 Task: Search for emails sent in the last year in the current folder.
Action: Mouse moved to (268, 6)
Screenshot: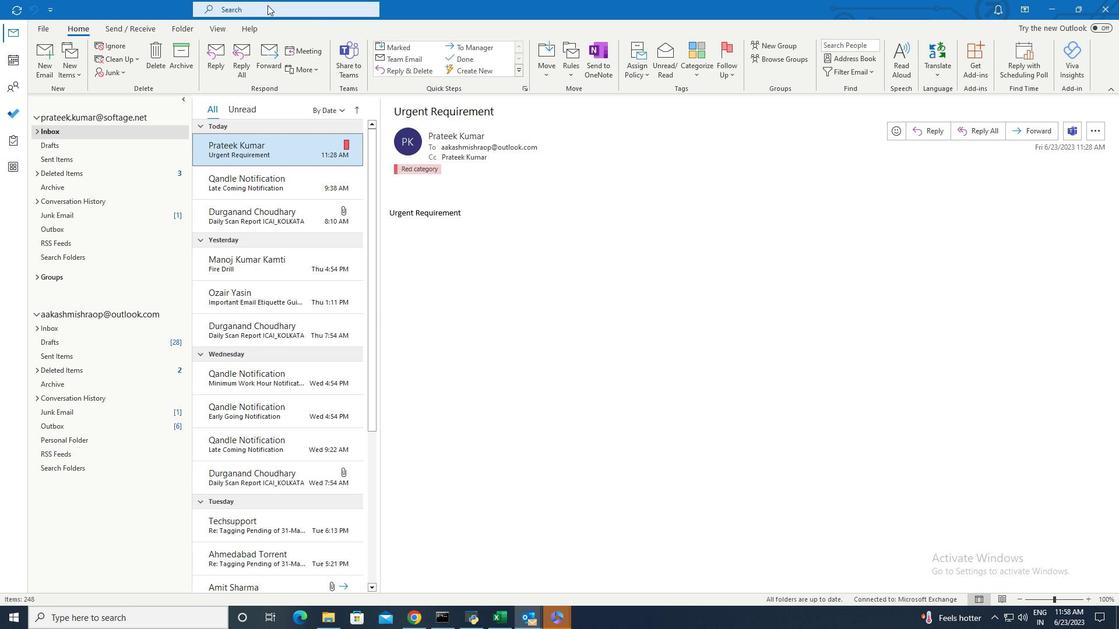 
Action: Mouse pressed left at (268, 6)
Screenshot: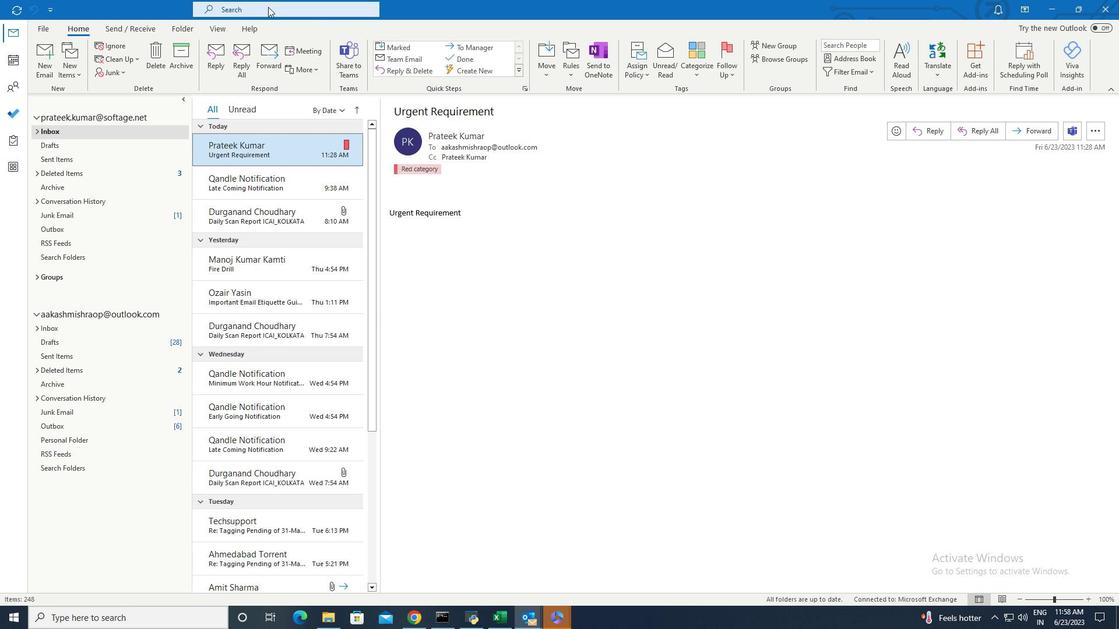 
Action: Mouse moved to (459, 9)
Screenshot: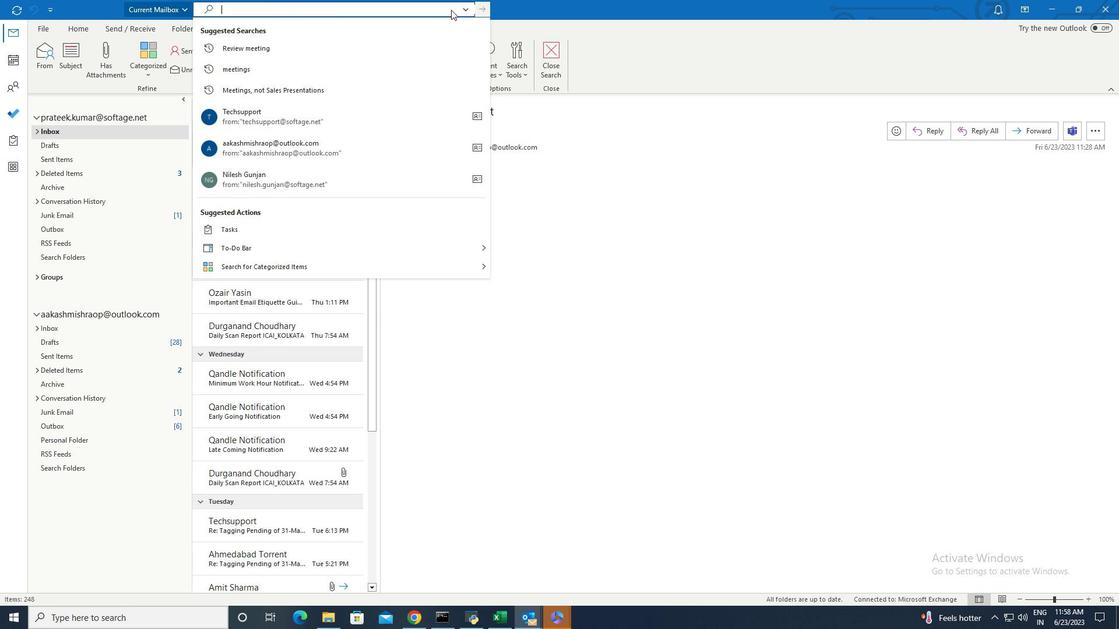 
Action: Mouse pressed left at (459, 9)
Screenshot: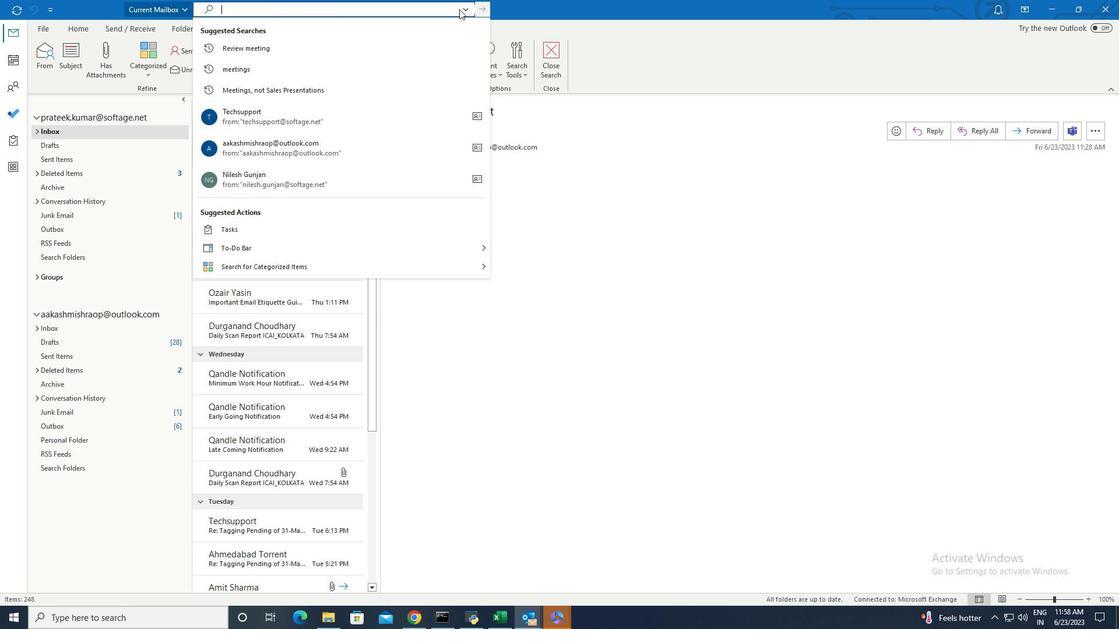 
Action: Mouse moved to (466, 7)
Screenshot: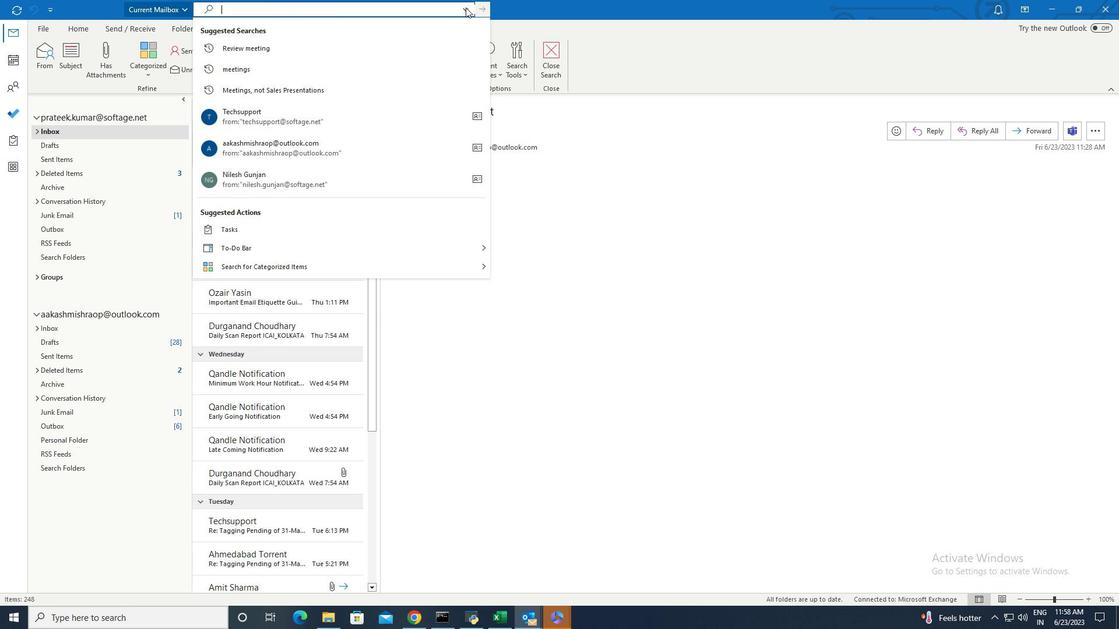 
Action: Mouse pressed left at (466, 7)
Screenshot: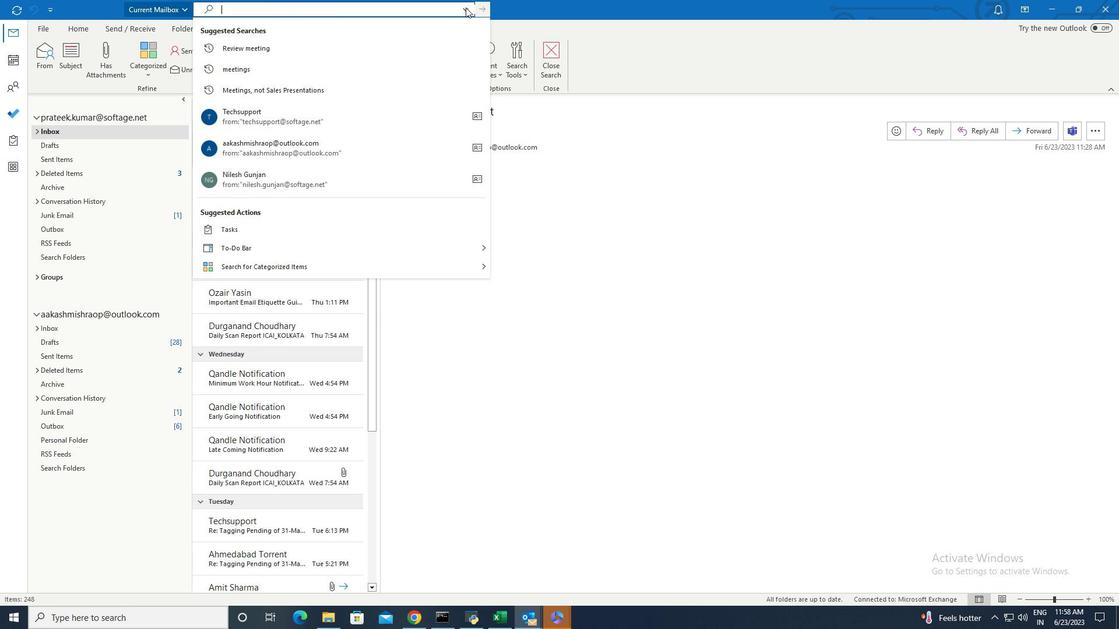 
Action: Mouse moved to (348, 28)
Screenshot: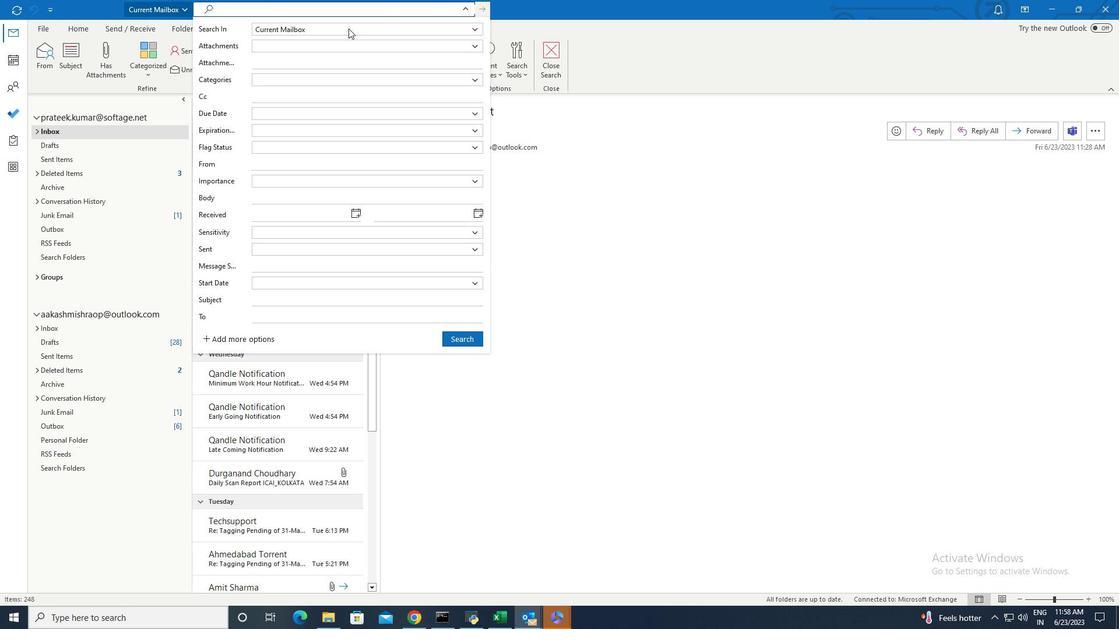 
Action: Mouse pressed left at (348, 28)
Screenshot: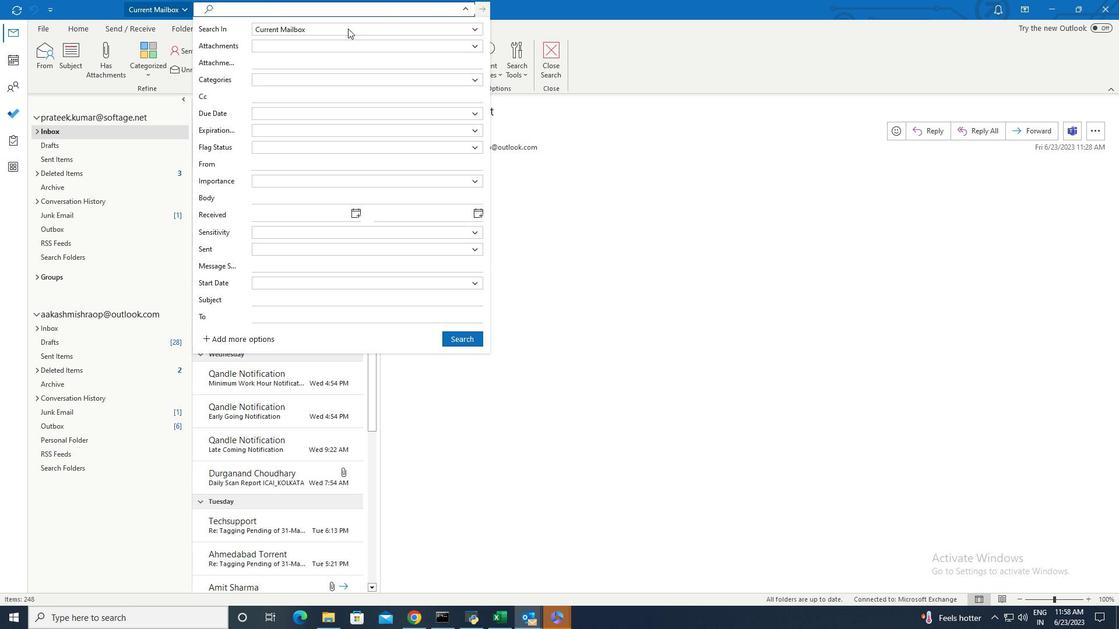 
Action: Mouse moved to (299, 40)
Screenshot: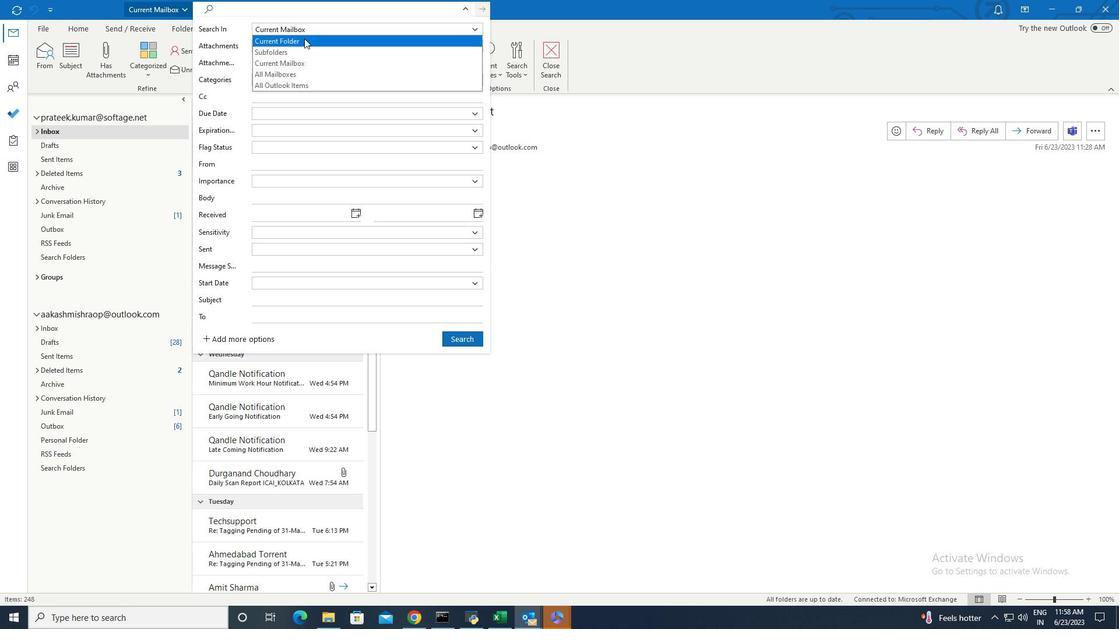 
Action: Mouse pressed left at (299, 40)
Screenshot: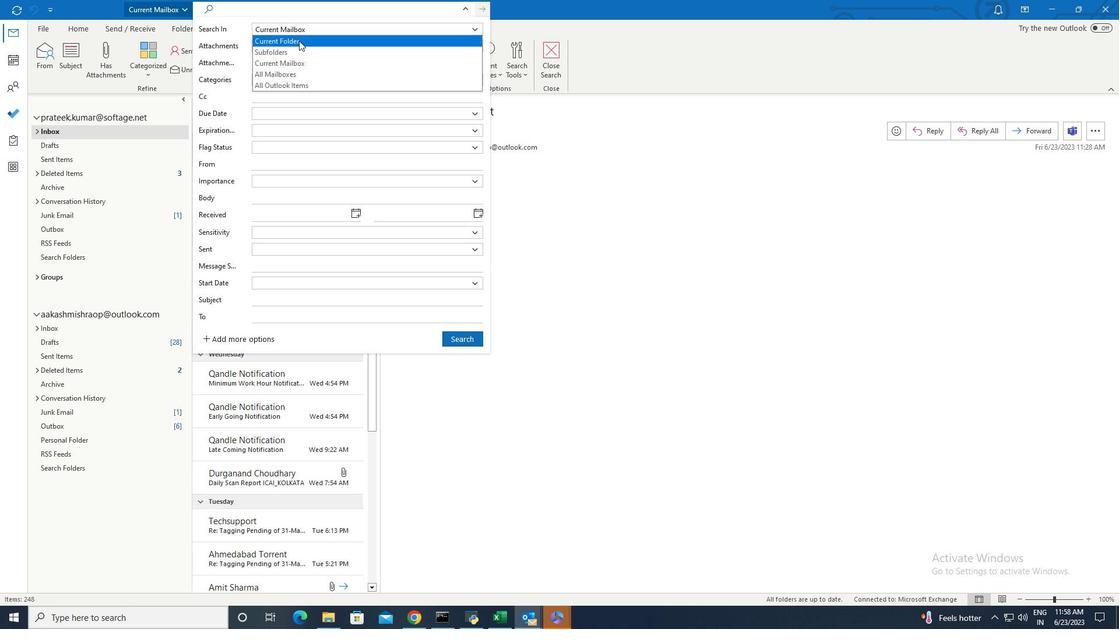 
Action: Mouse moved to (468, 9)
Screenshot: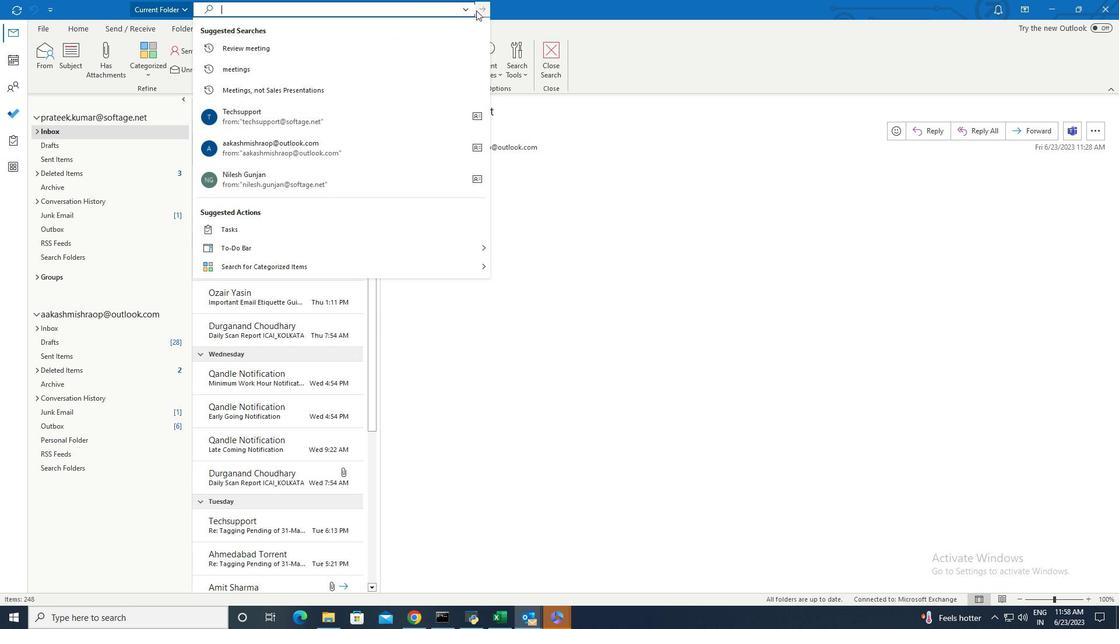 
Action: Mouse pressed left at (468, 9)
Screenshot: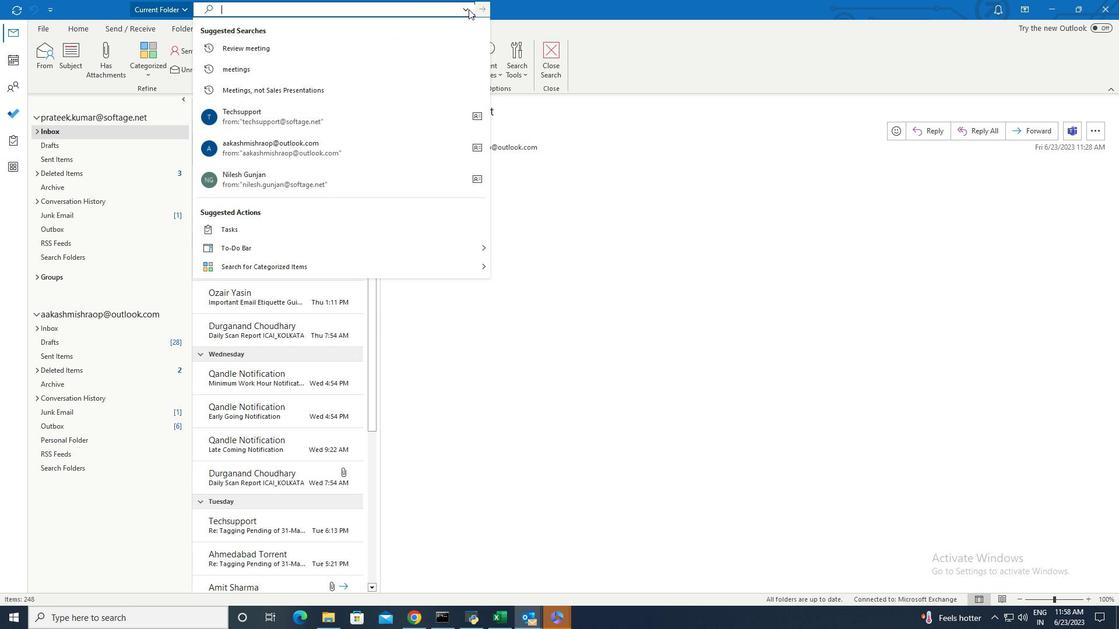 
Action: Mouse moved to (286, 247)
Screenshot: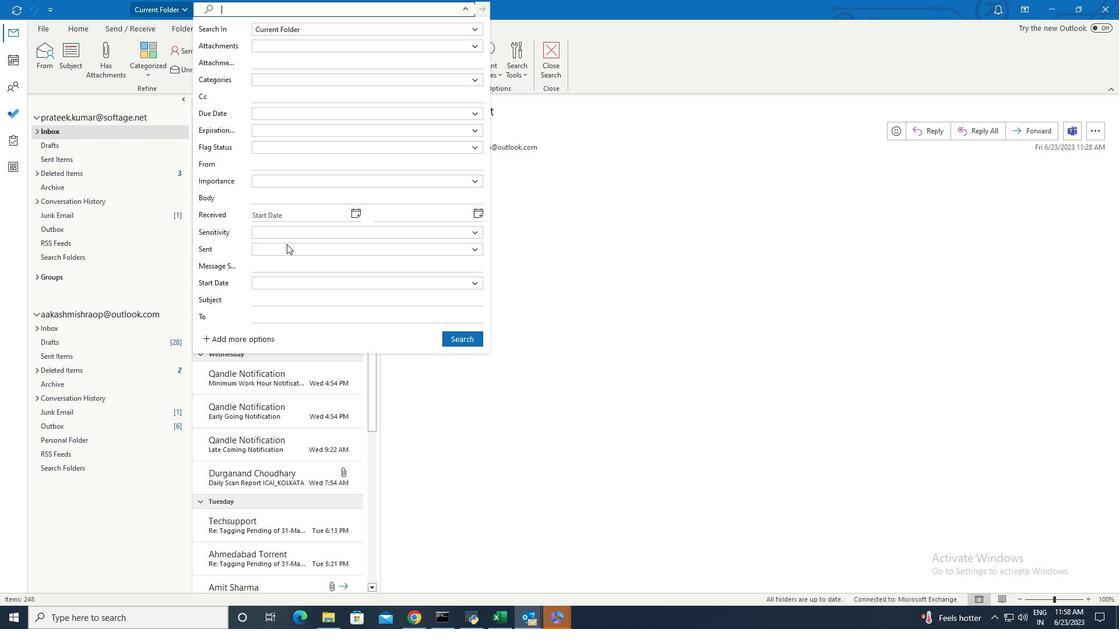
Action: Mouse pressed left at (286, 247)
Screenshot: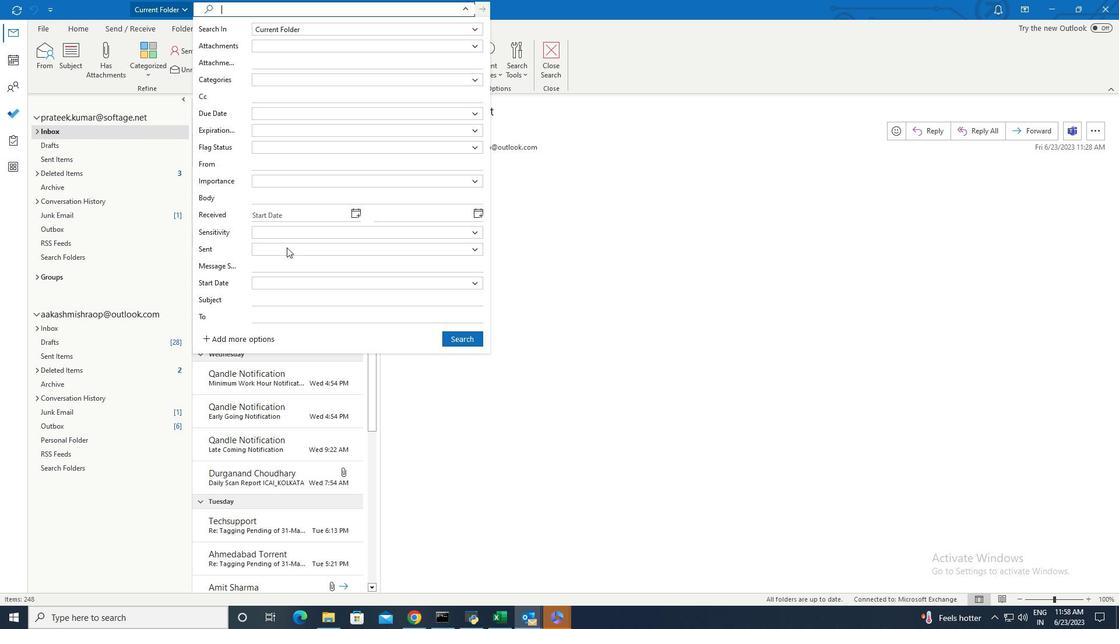 
Action: Mouse moved to (274, 348)
Screenshot: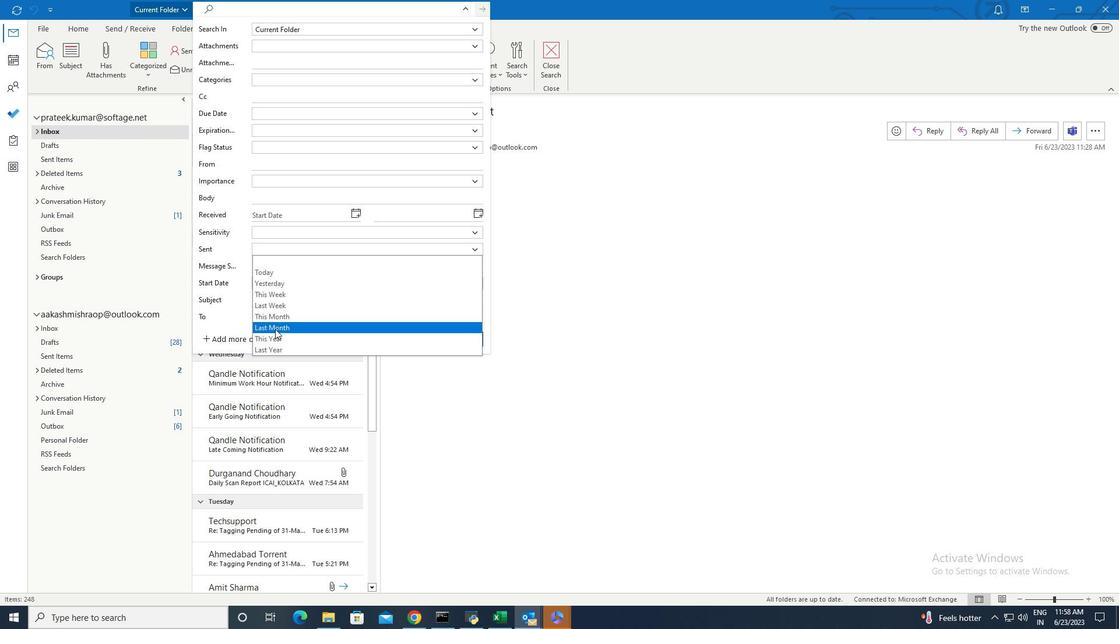 
Action: Mouse pressed left at (274, 348)
Screenshot: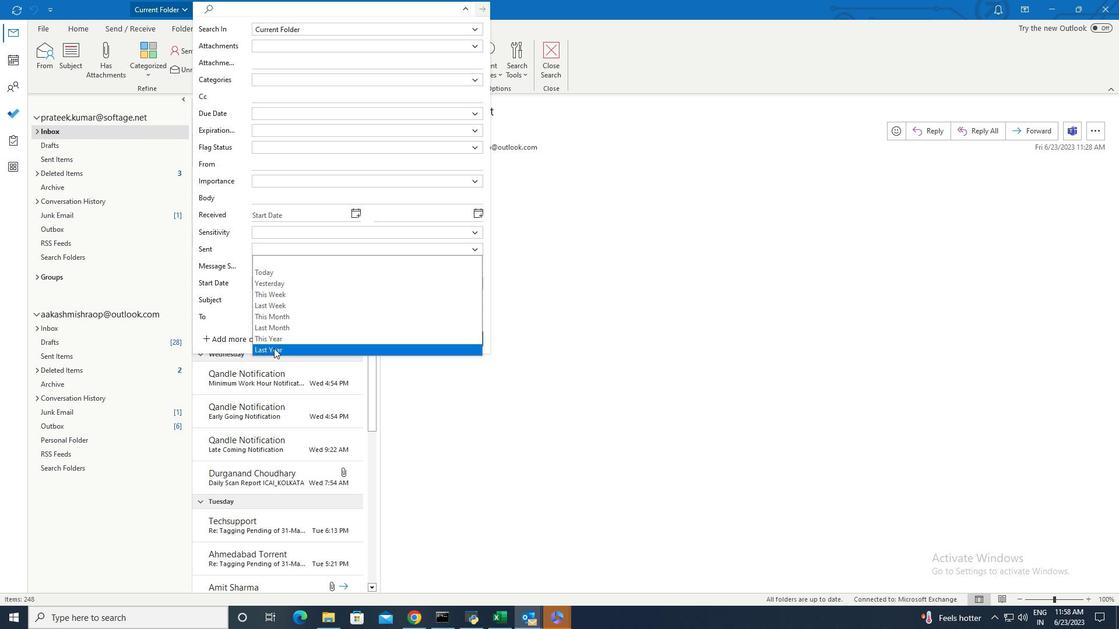 
Action: Mouse moved to (465, 341)
Screenshot: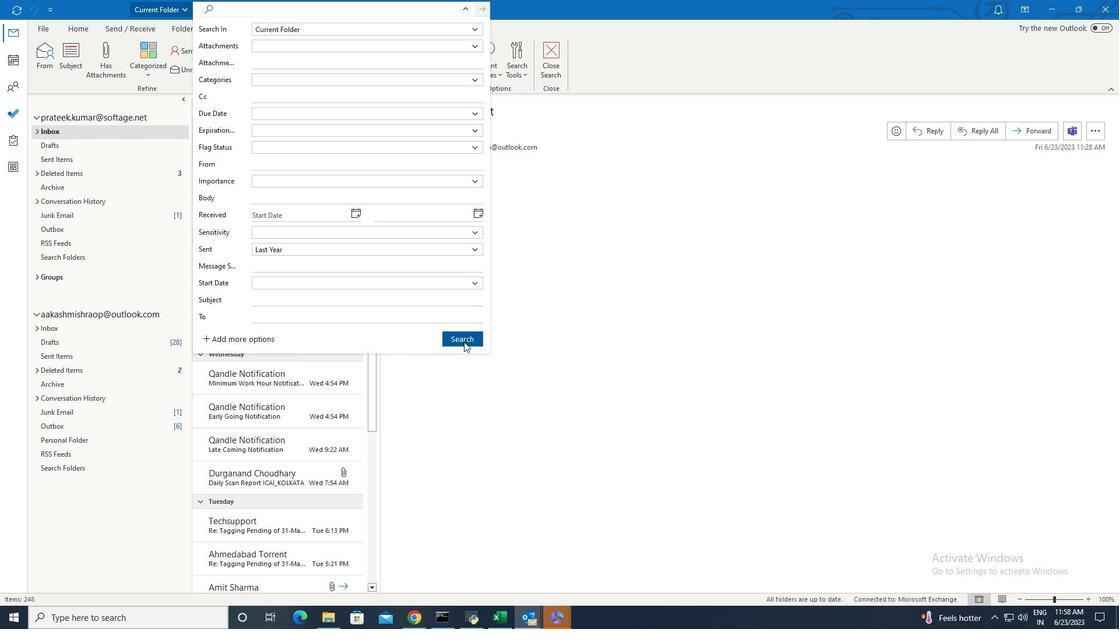 
Action: Mouse pressed left at (465, 341)
Screenshot: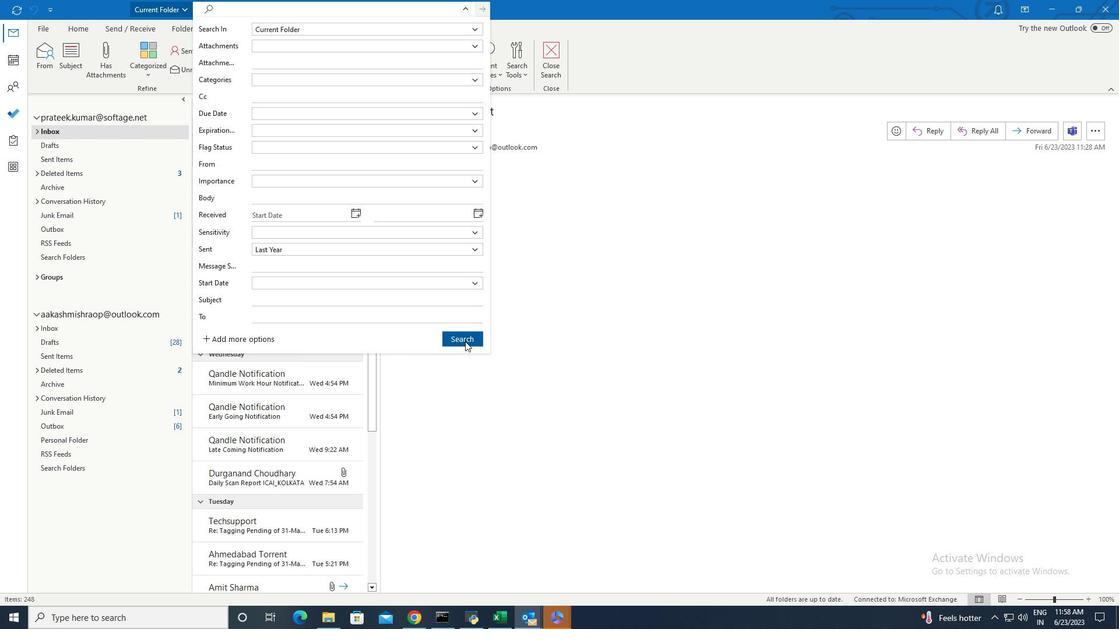 
